 Task: Use the formula "ISBETWEEN" in spreadsheet "Project portfolio".
Action: Mouse moved to (304, 192)
Screenshot: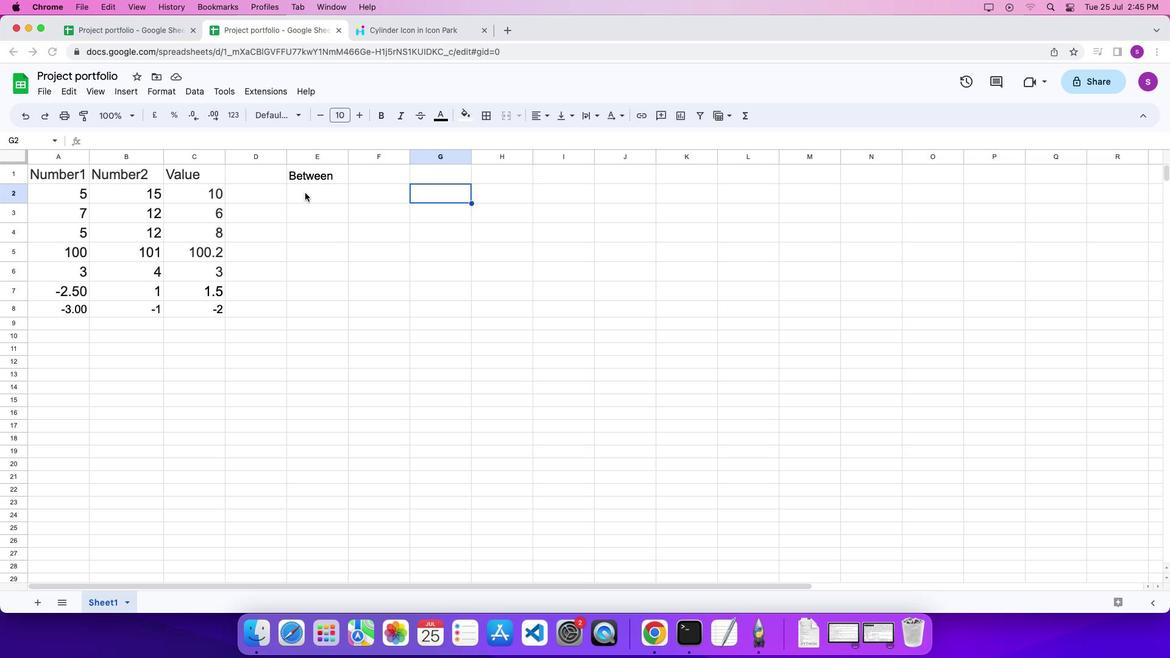 
Action: Mouse pressed left at (304, 192)
Screenshot: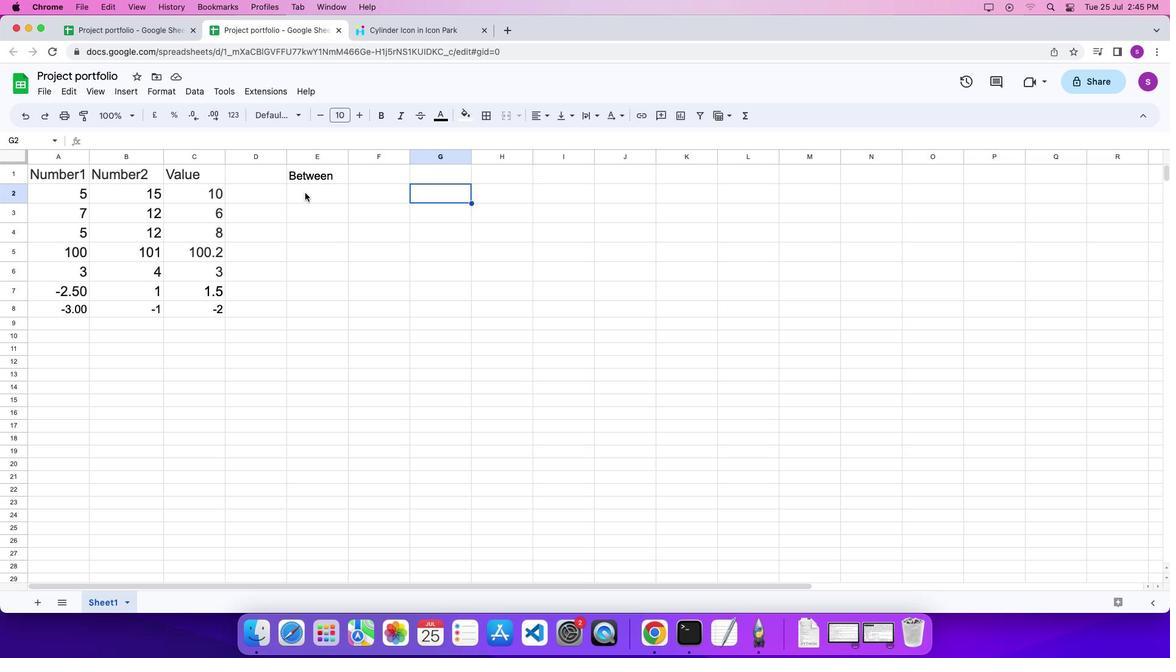 
Action: Mouse pressed left at (304, 192)
Screenshot: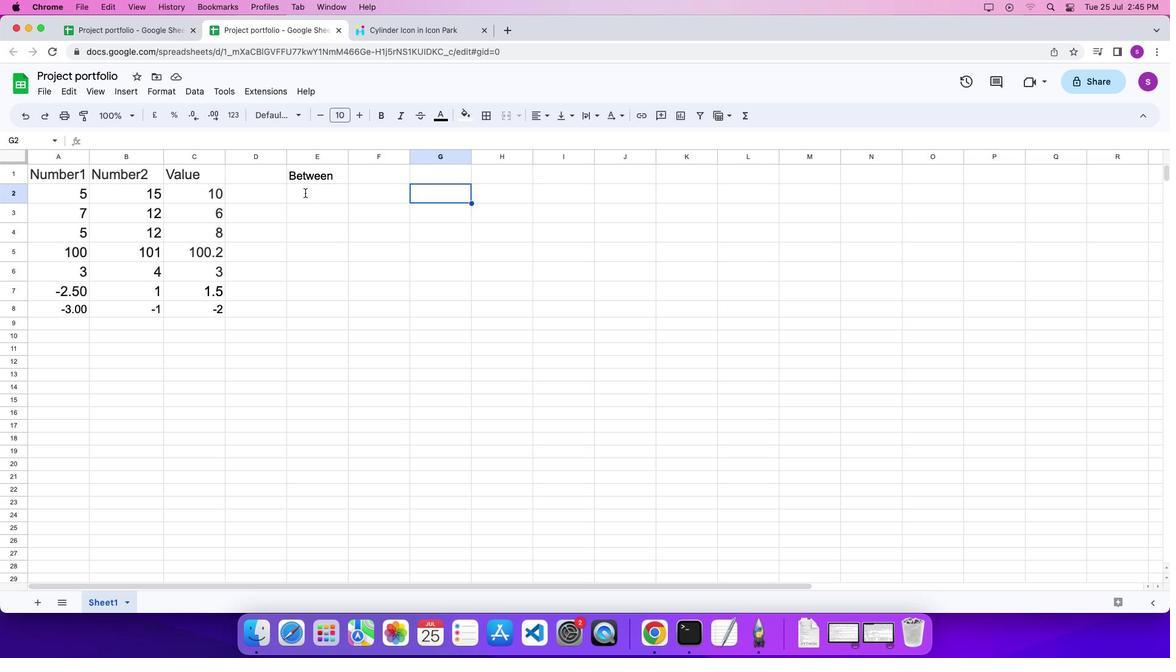 
Action: Mouse pressed left at (304, 192)
Screenshot: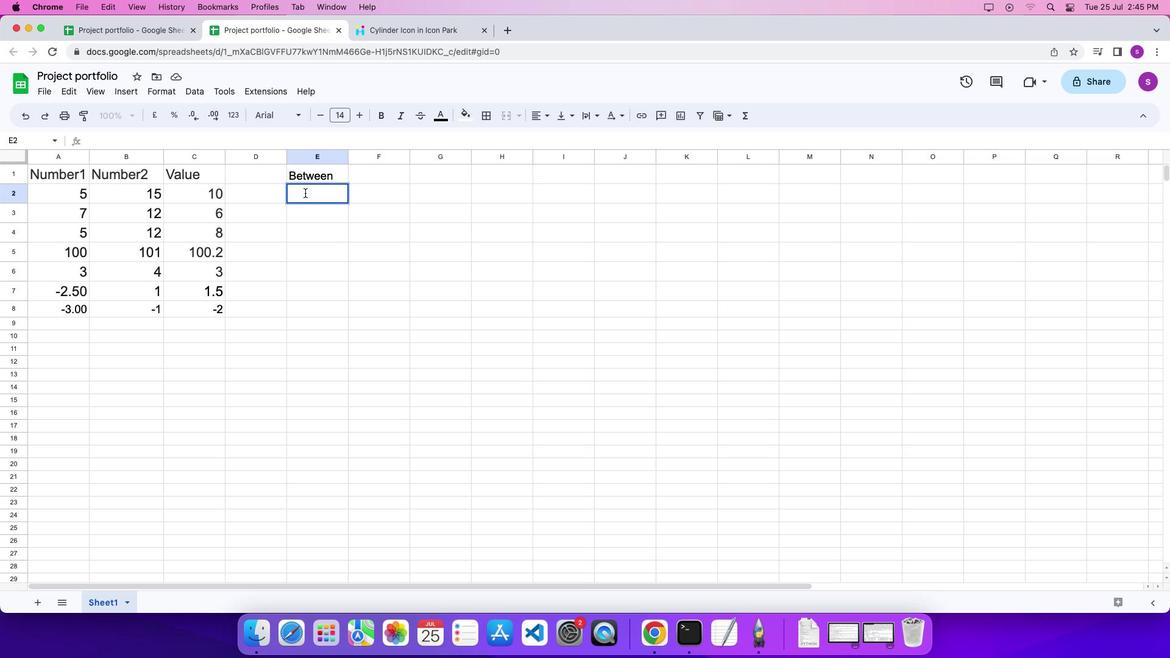 
Action: Key pressed '='
Screenshot: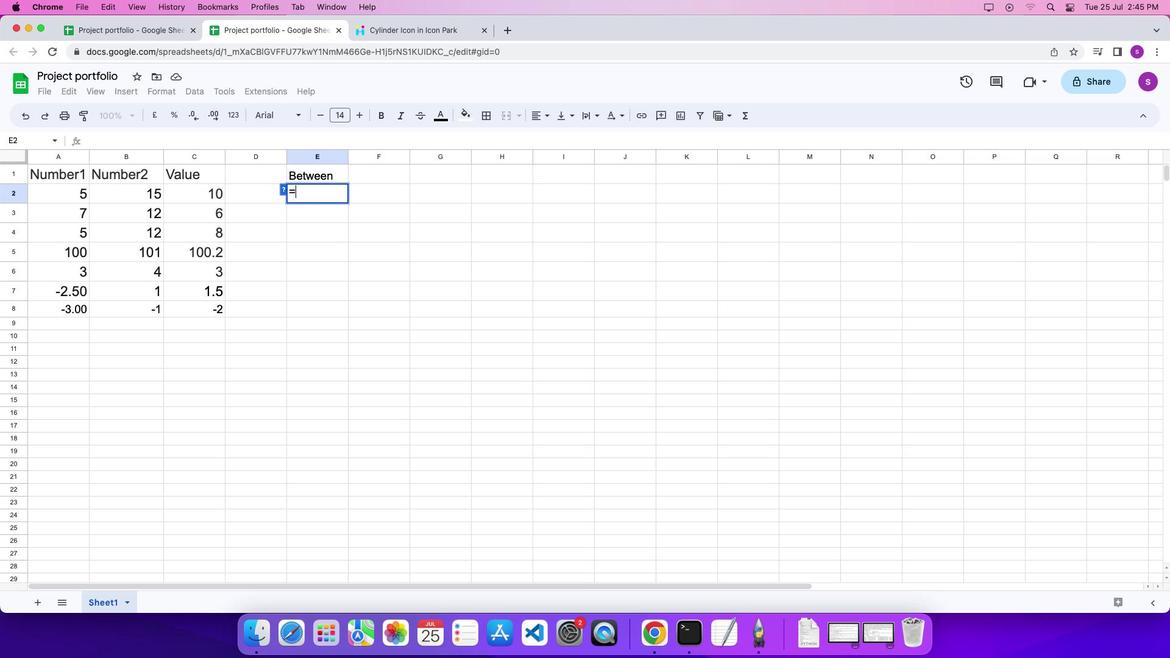 
Action: Mouse moved to (742, 117)
Screenshot: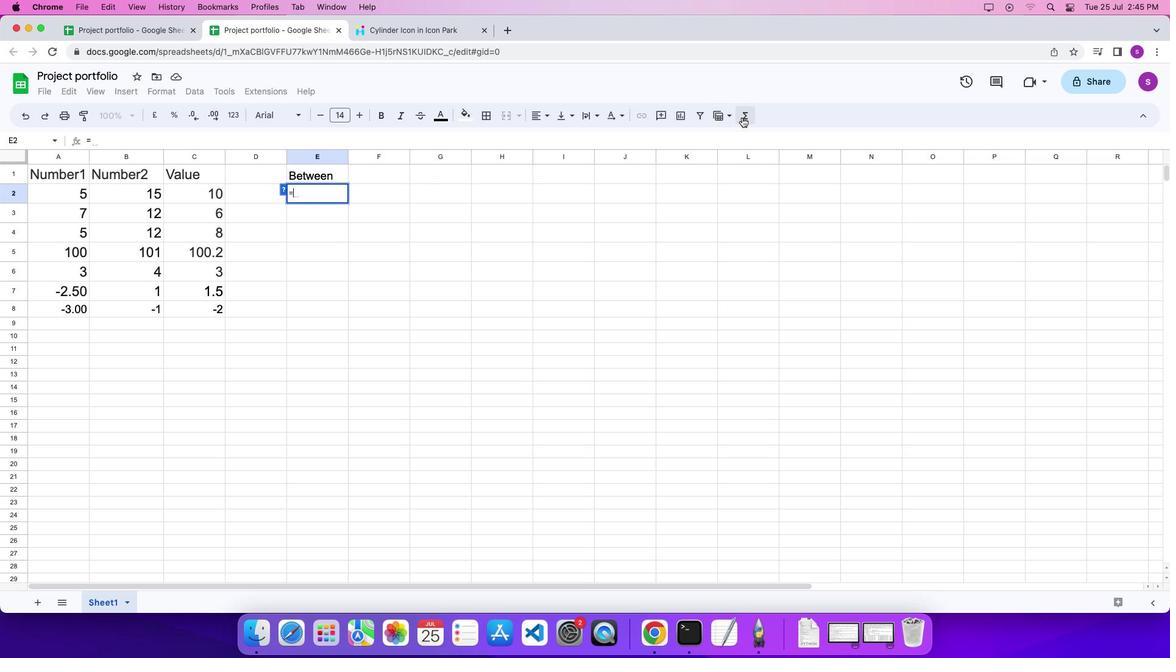 
Action: Mouse pressed left at (742, 117)
Screenshot: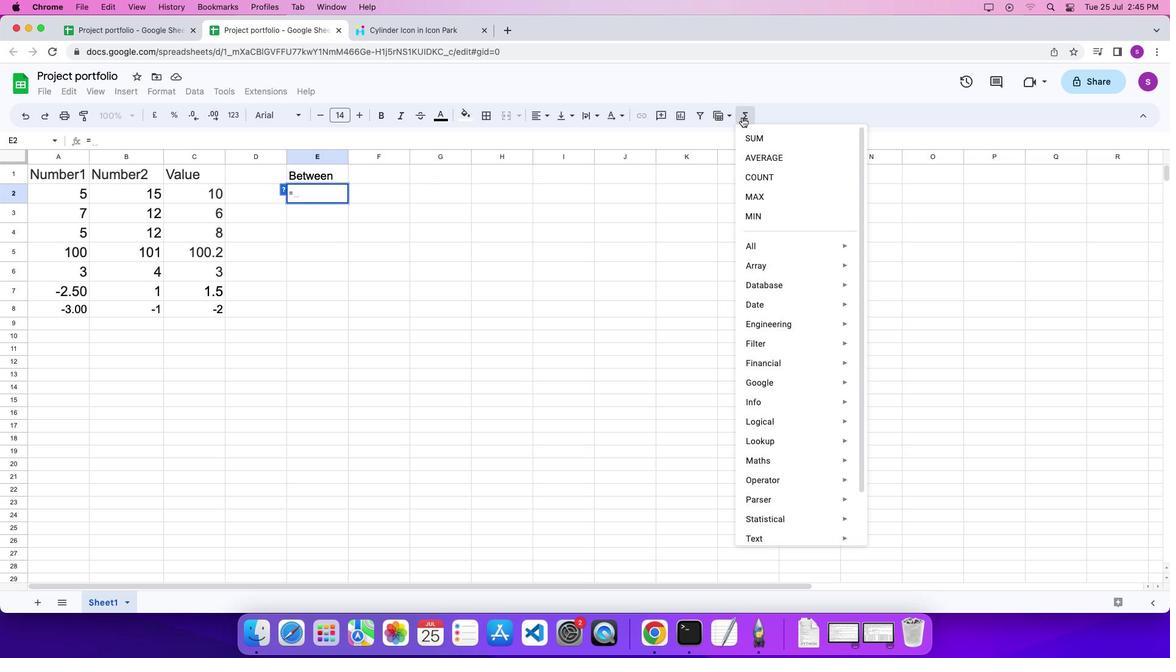 
Action: Mouse moved to (952, 599)
Screenshot: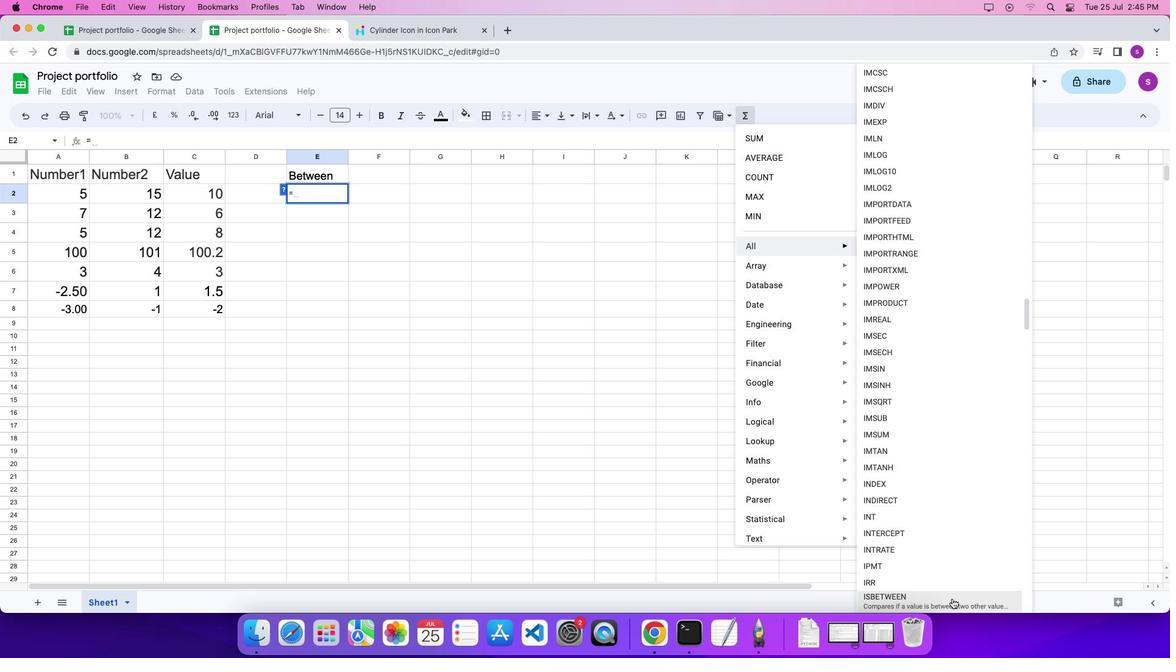
Action: Mouse pressed left at (952, 599)
Screenshot: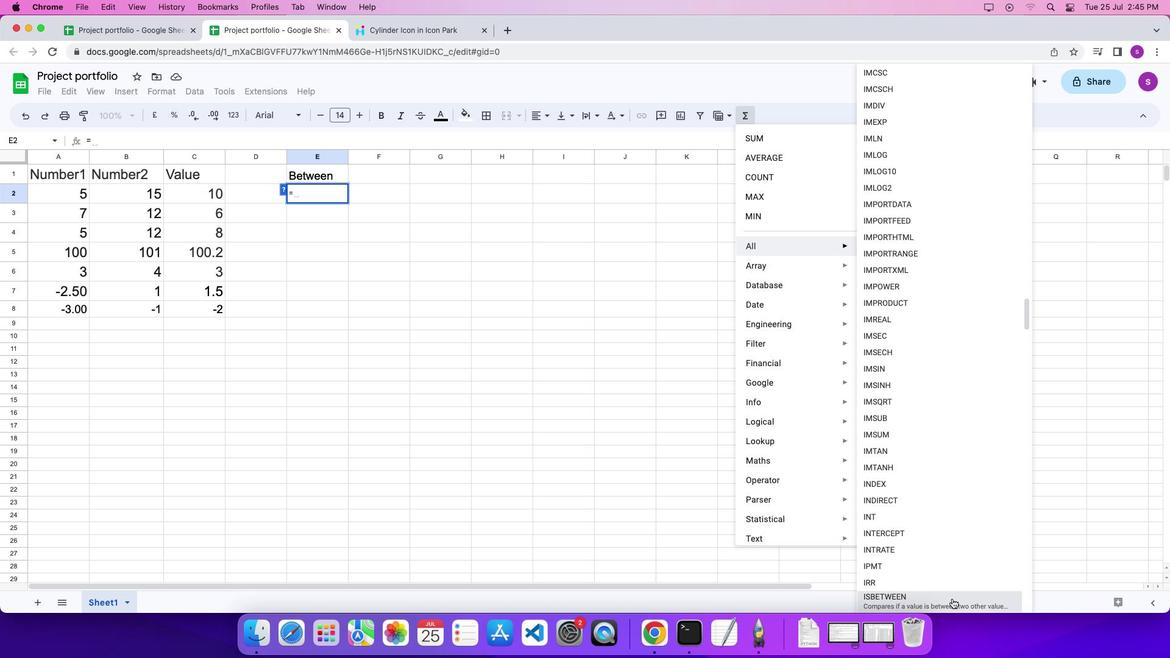 
Action: Mouse moved to (207, 192)
Screenshot: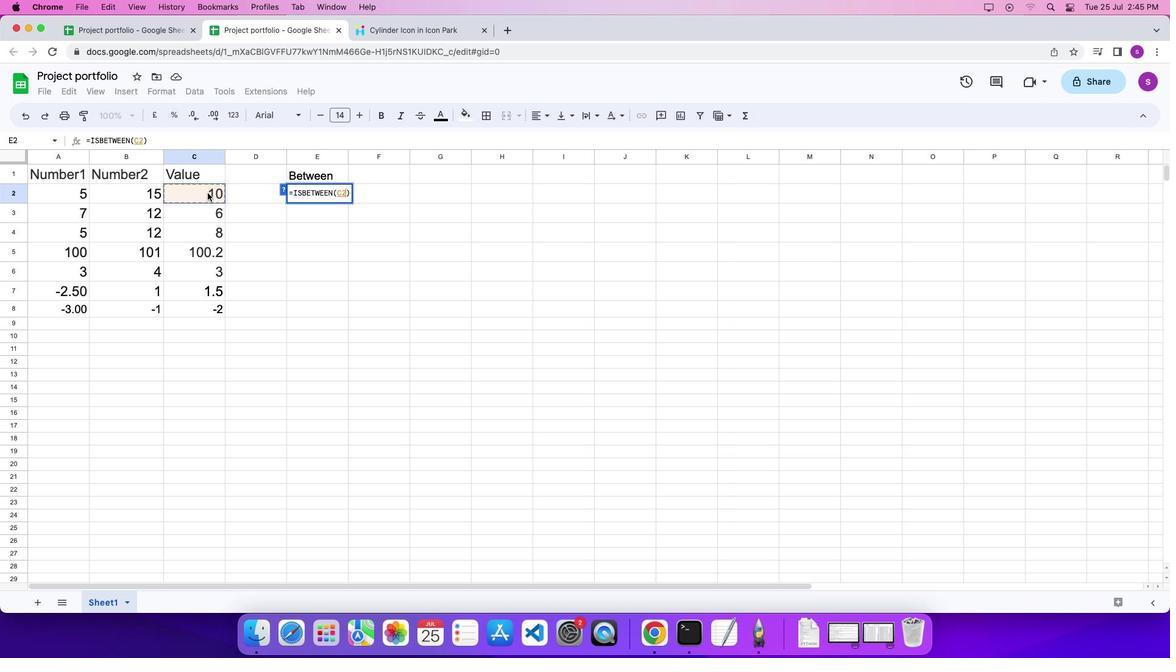 
Action: Mouse pressed left at (207, 192)
Screenshot: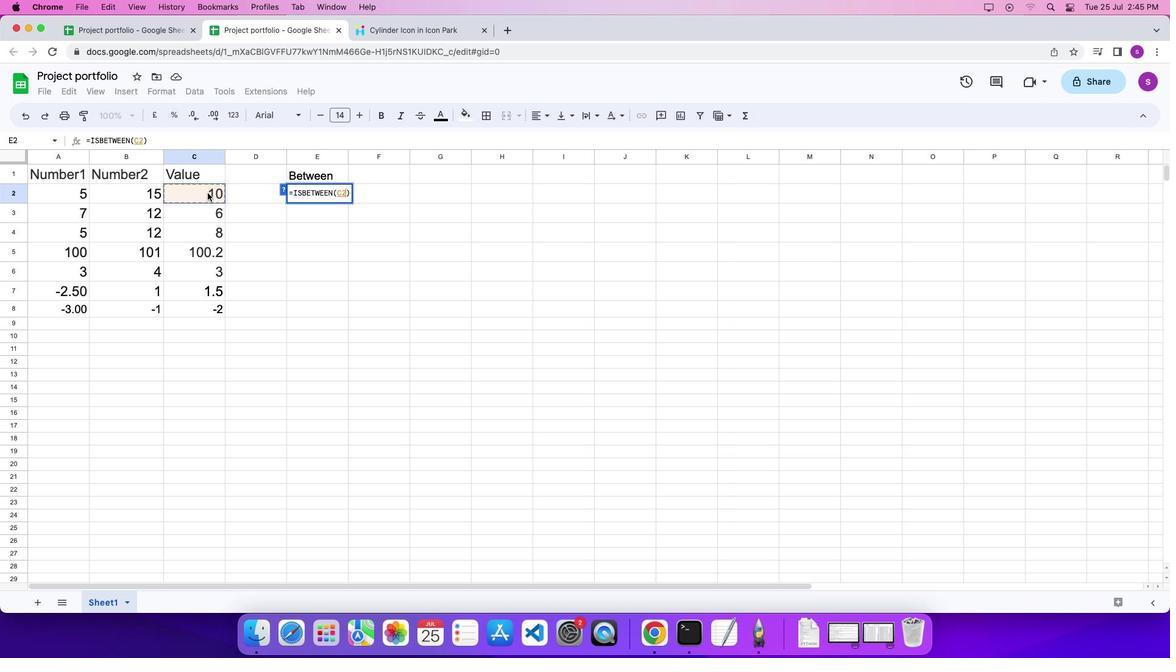 
Action: Mouse moved to (208, 193)
Screenshot: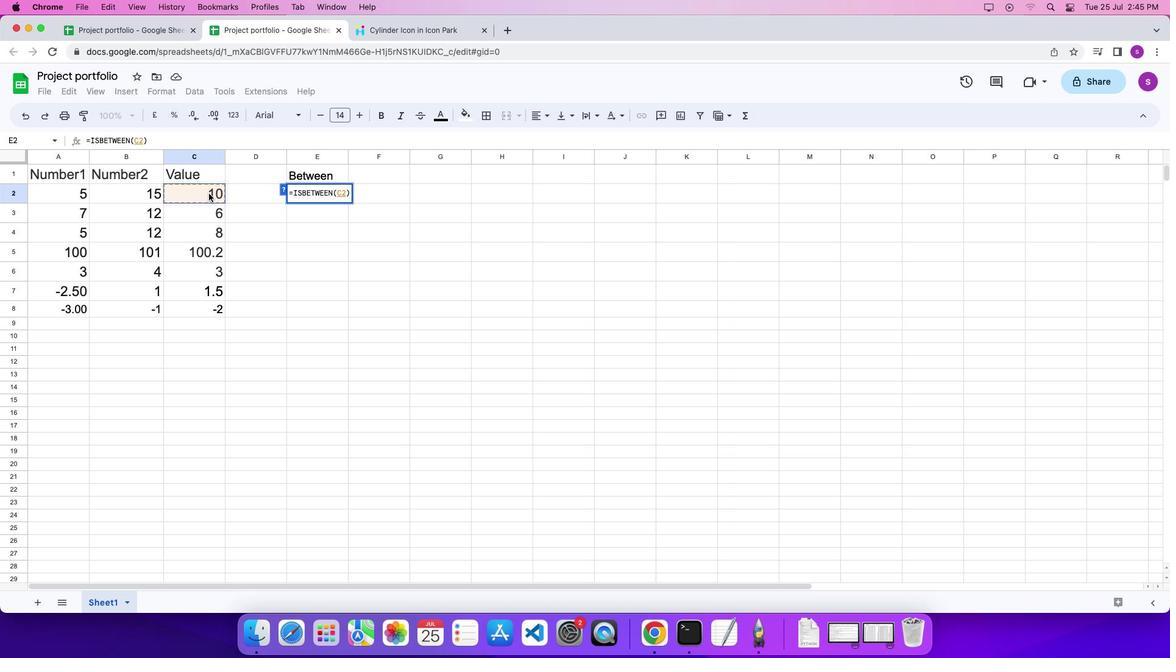 
Action: Key pressed ','
Screenshot: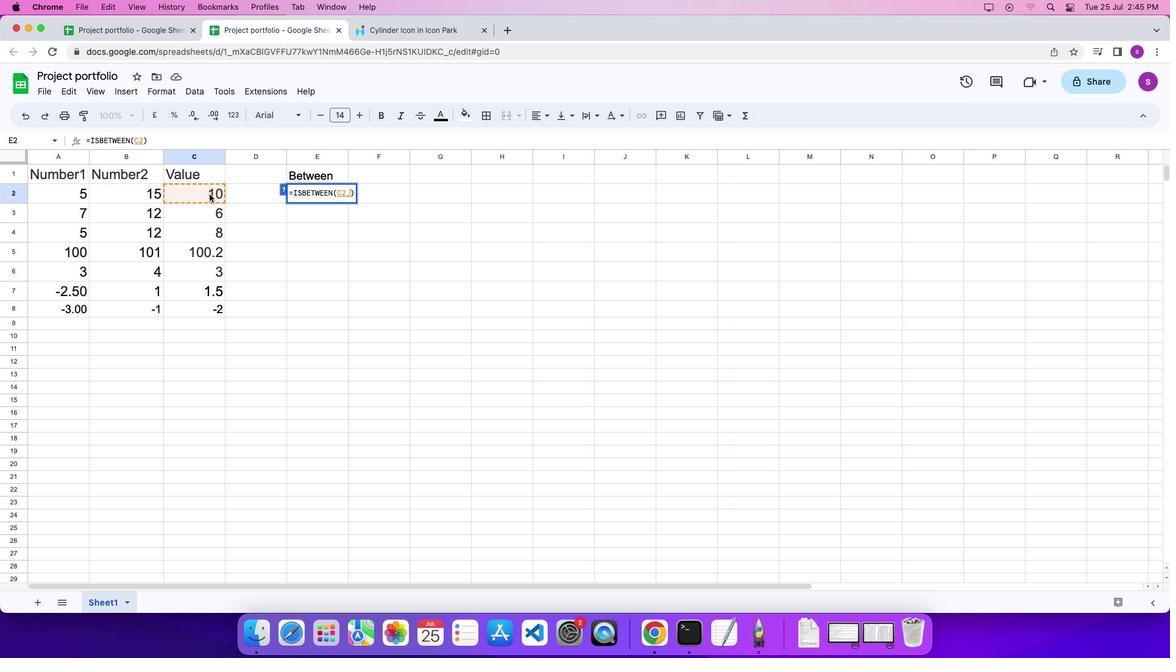 
Action: Mouse moved to (212, 212)
Screenshot: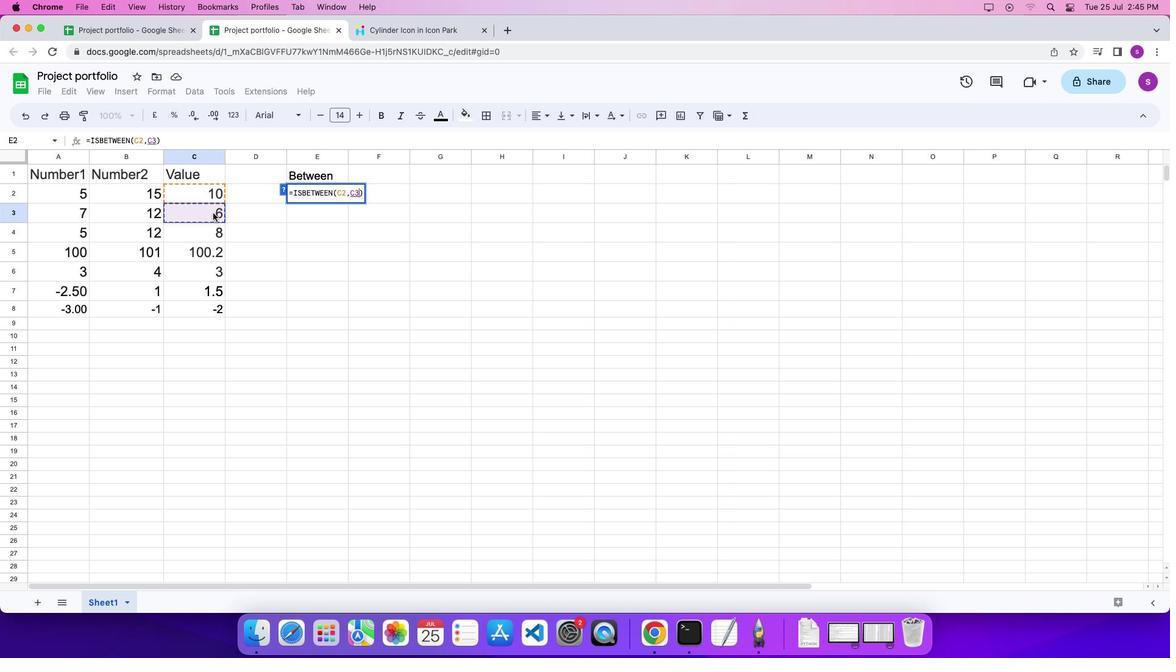
Action: Mouse pressed left at (212, 212)
Screenshot: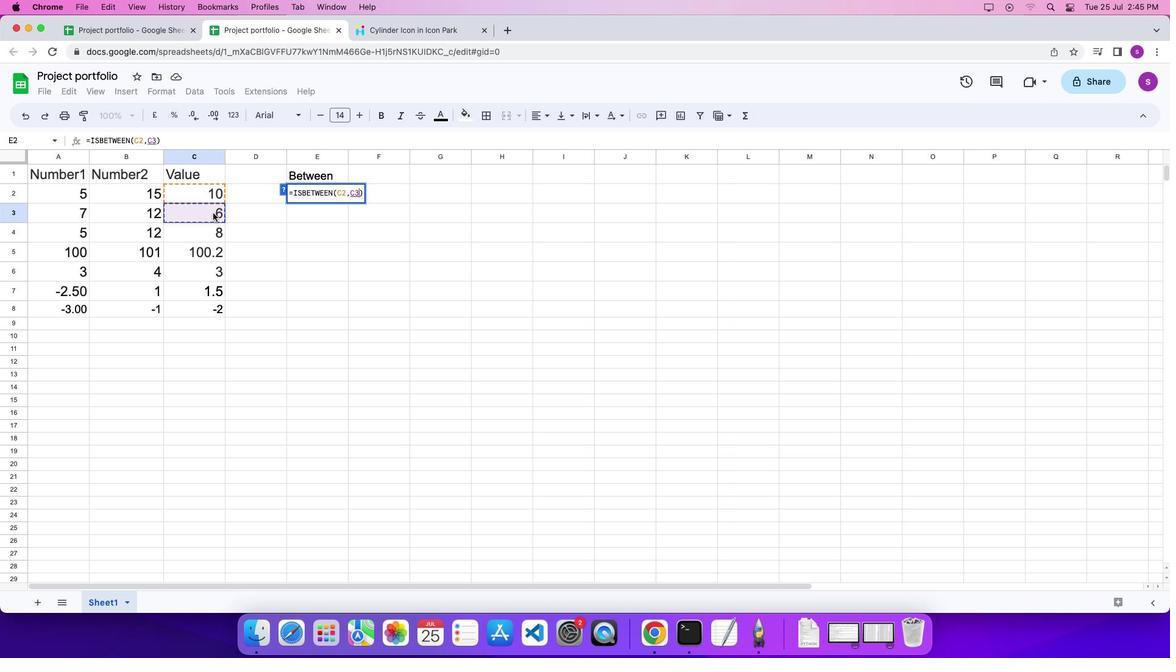 
Action: Mouse moved to (217, 217)
Screenshot: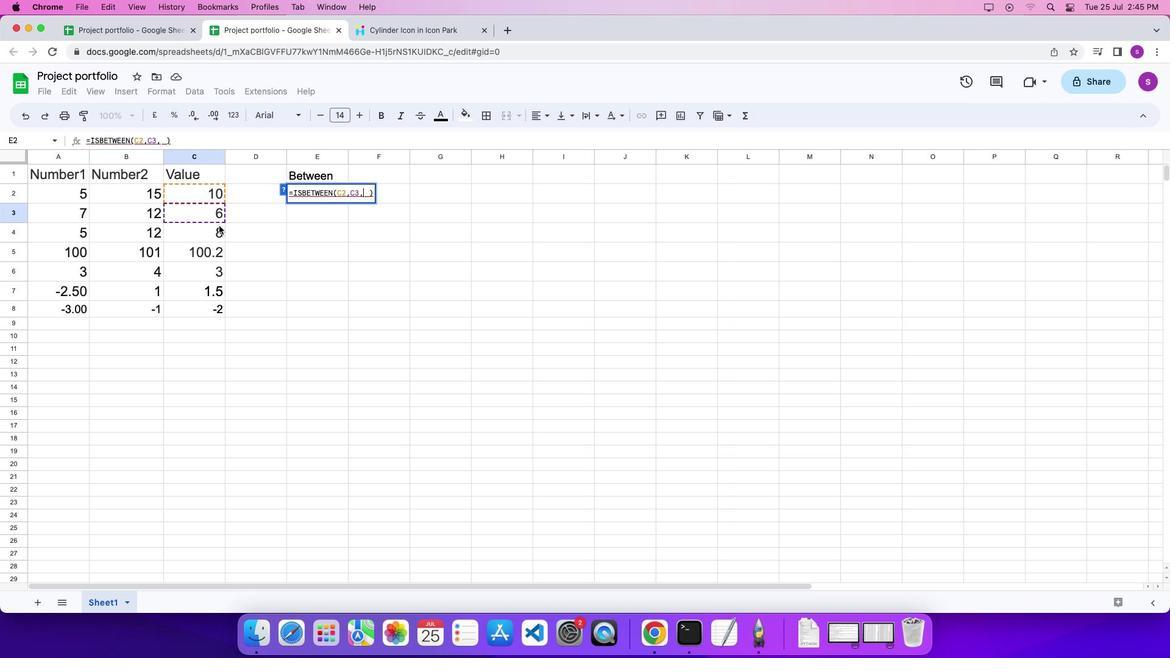 
Action: Key pressed ','
Screenshot: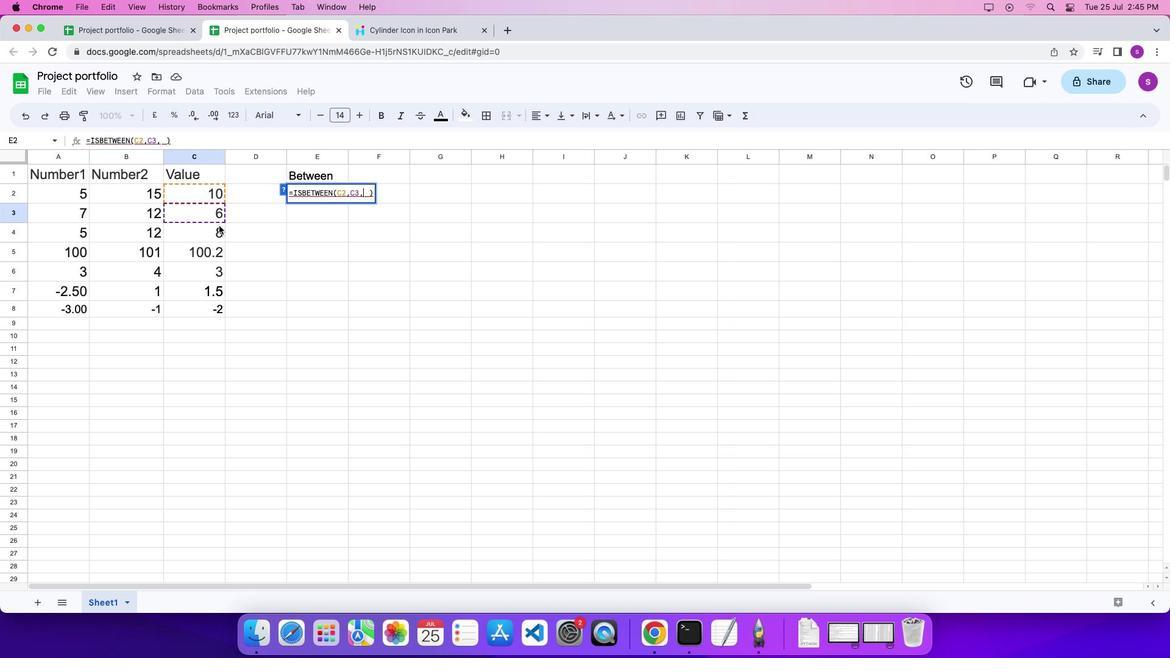 
Action: Mouse moved to (218, 229)
Screenshot: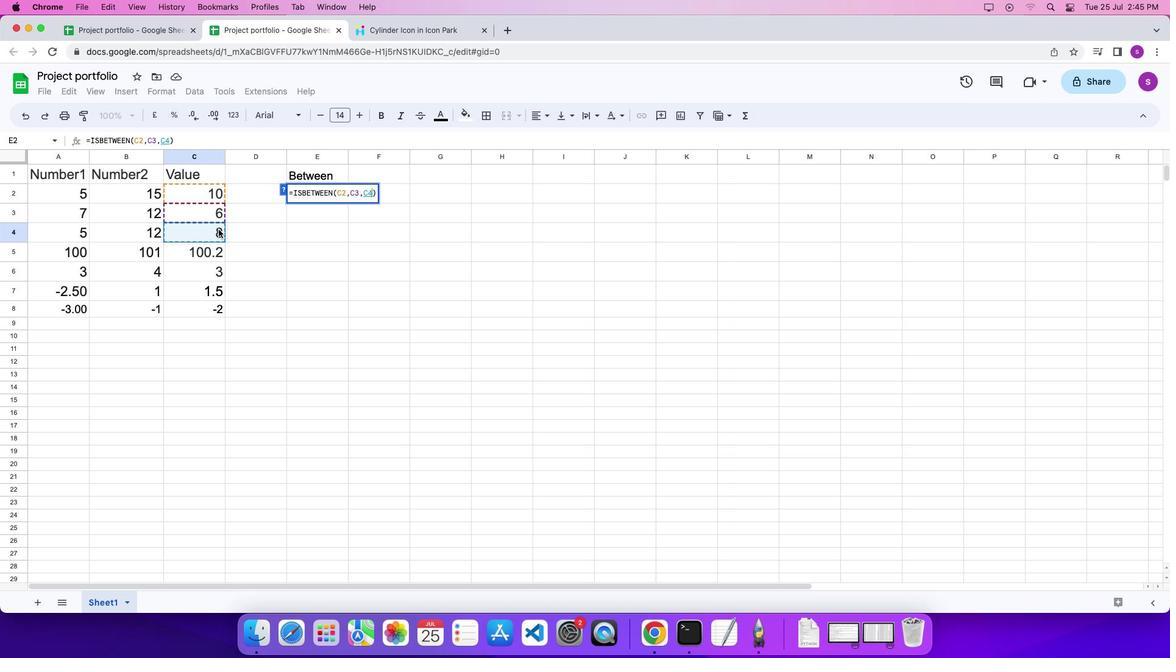 
Action: Mouse pressed left at (218, 229)
Screenshot: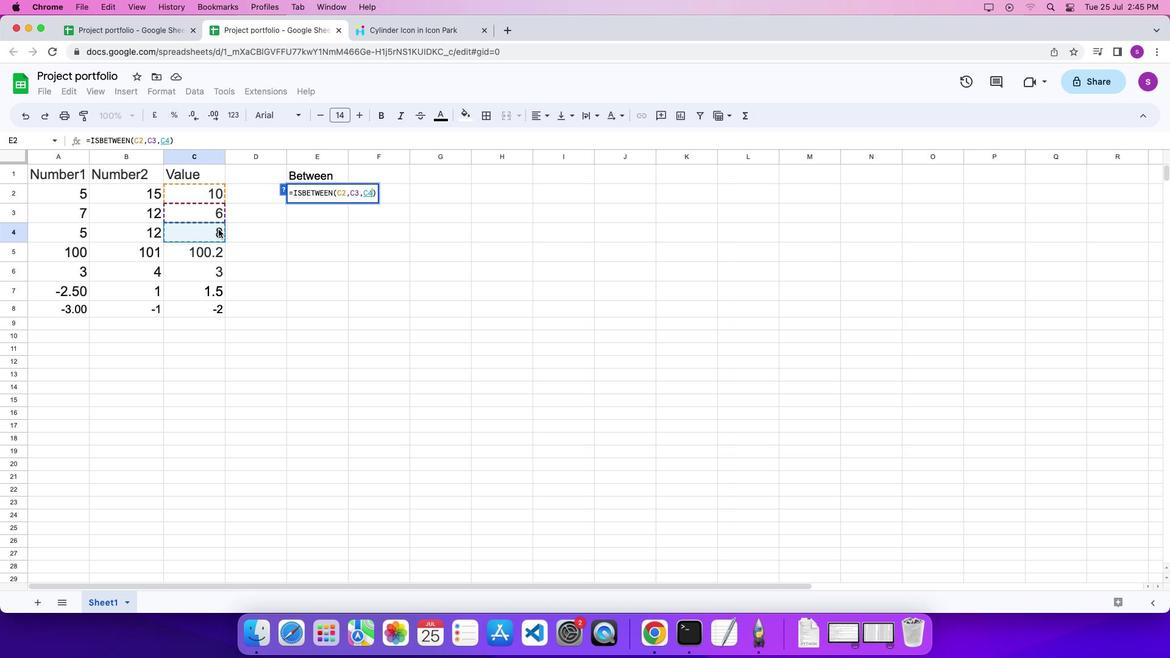 
Action: Mouse moved to (222, 242)
Screenshot: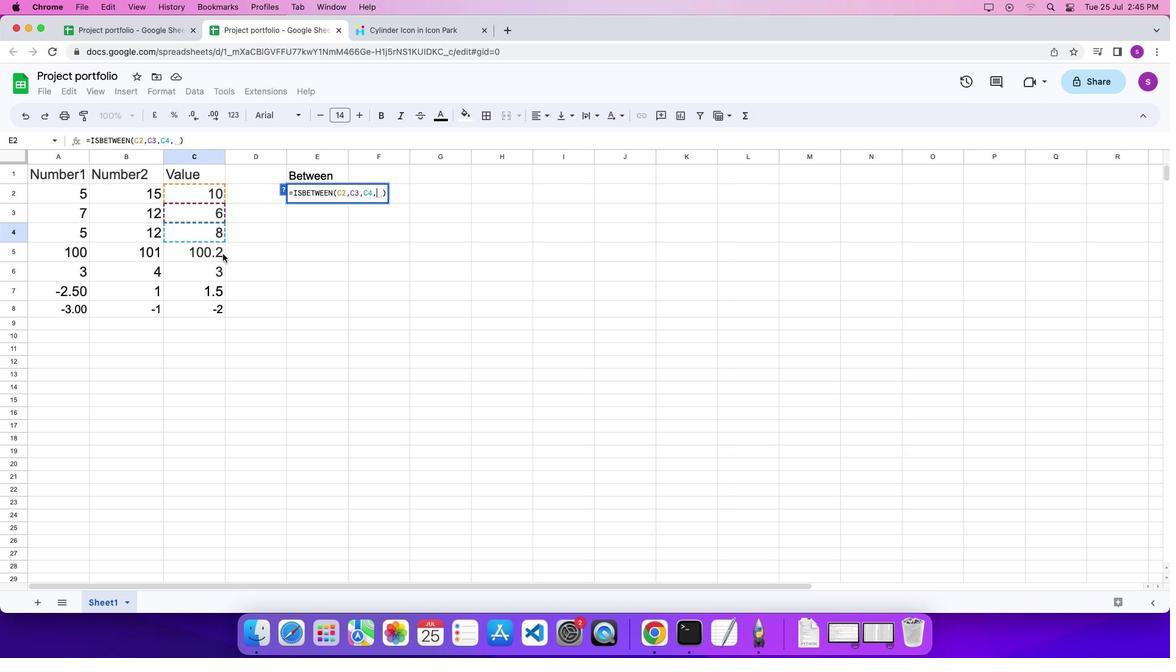 
Action: Key pressed ','
Screenshot: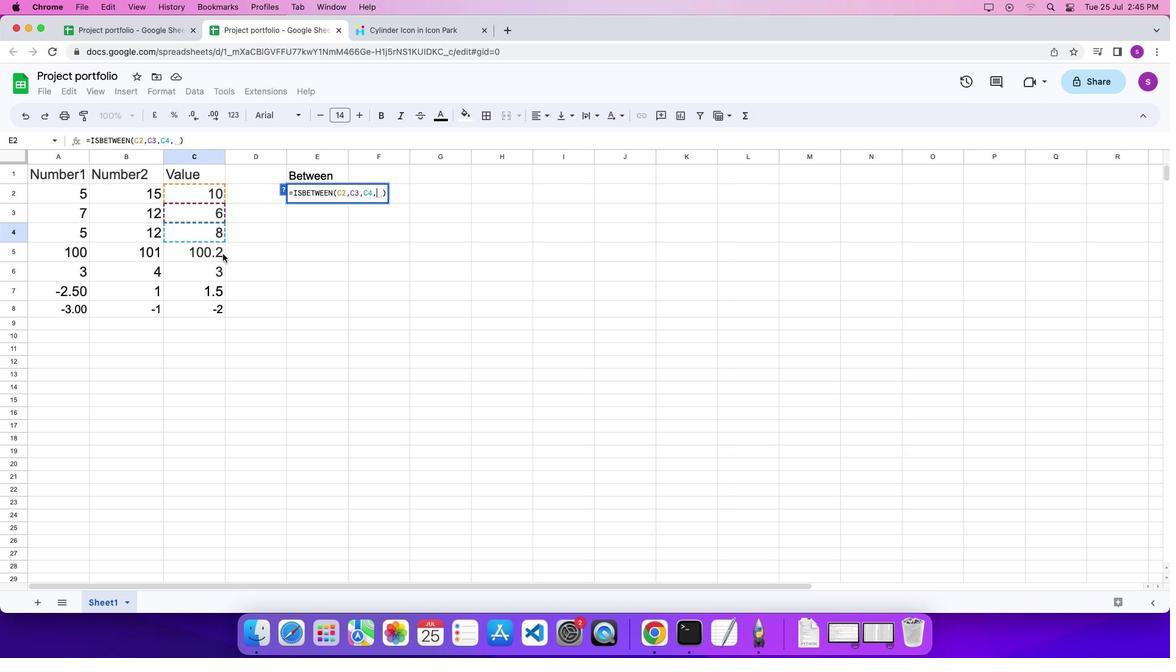 
Action: Mouse moved to (216, 270)
Screenshot: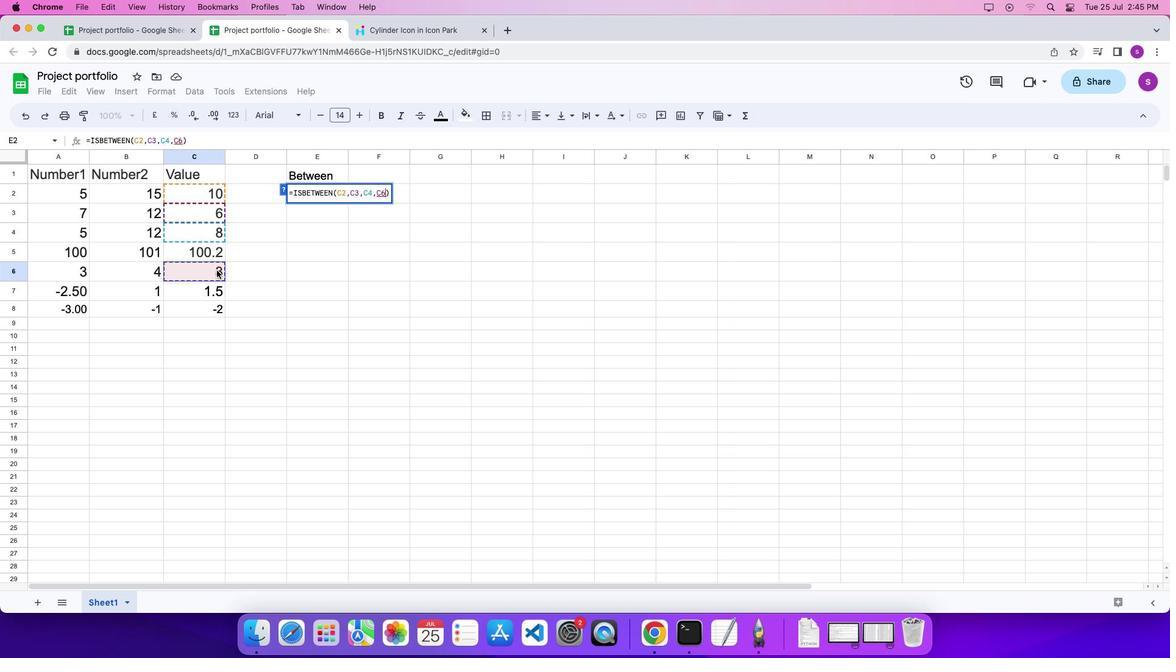 
Action: Mouse pressed left at (216, 270)
Screenshot: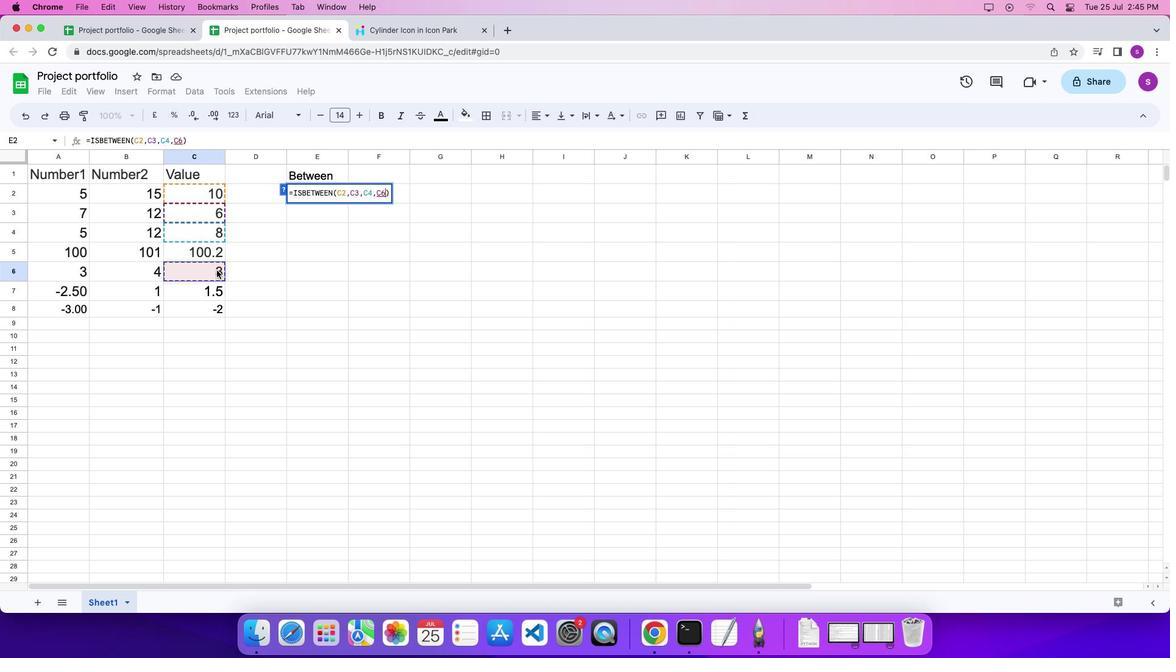 
Action: Mouse moved to (203, 269)
Screenshot: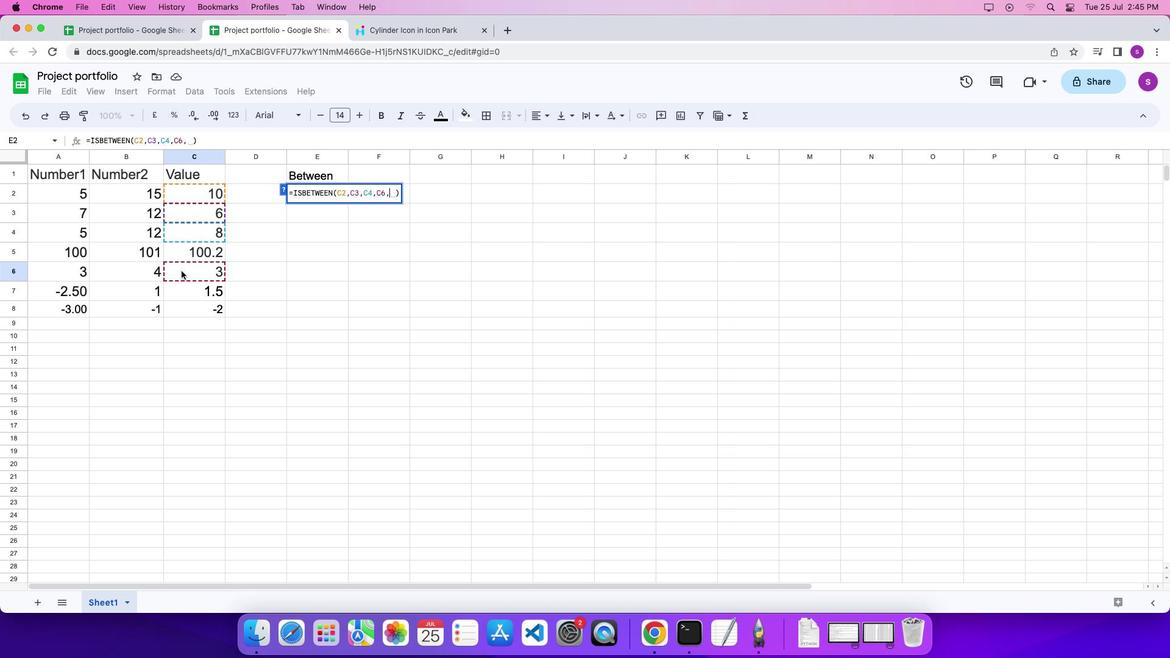 
Action: Key pressed ','
Screenshot: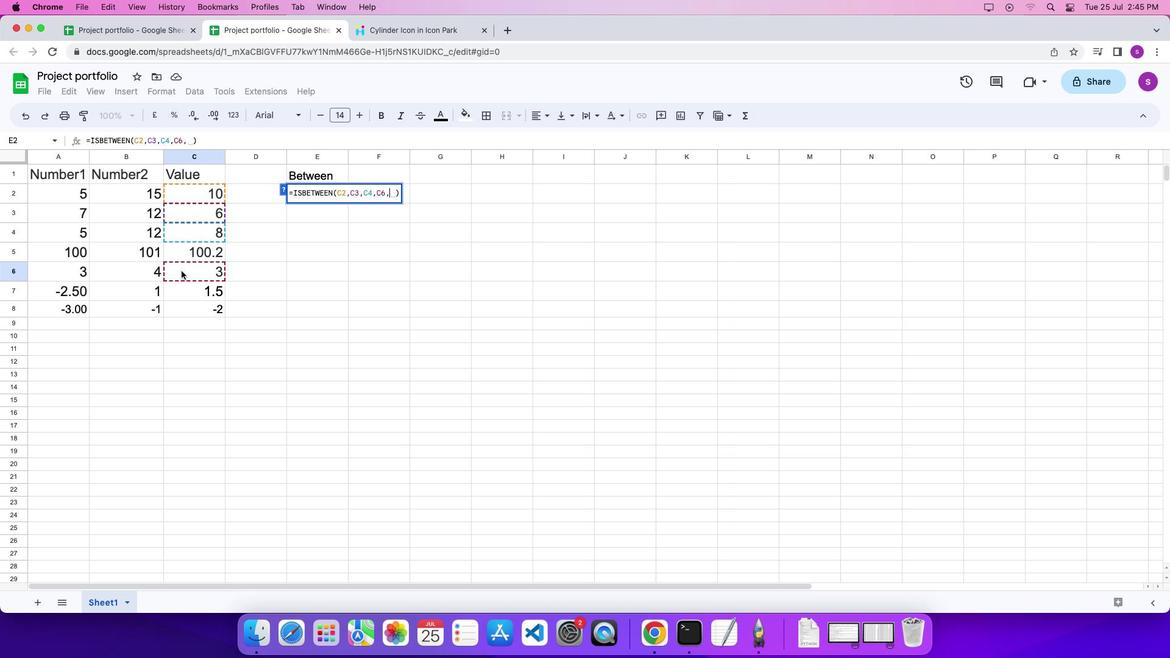 
Action: Mouse moved to (154, 270)
Screenshot: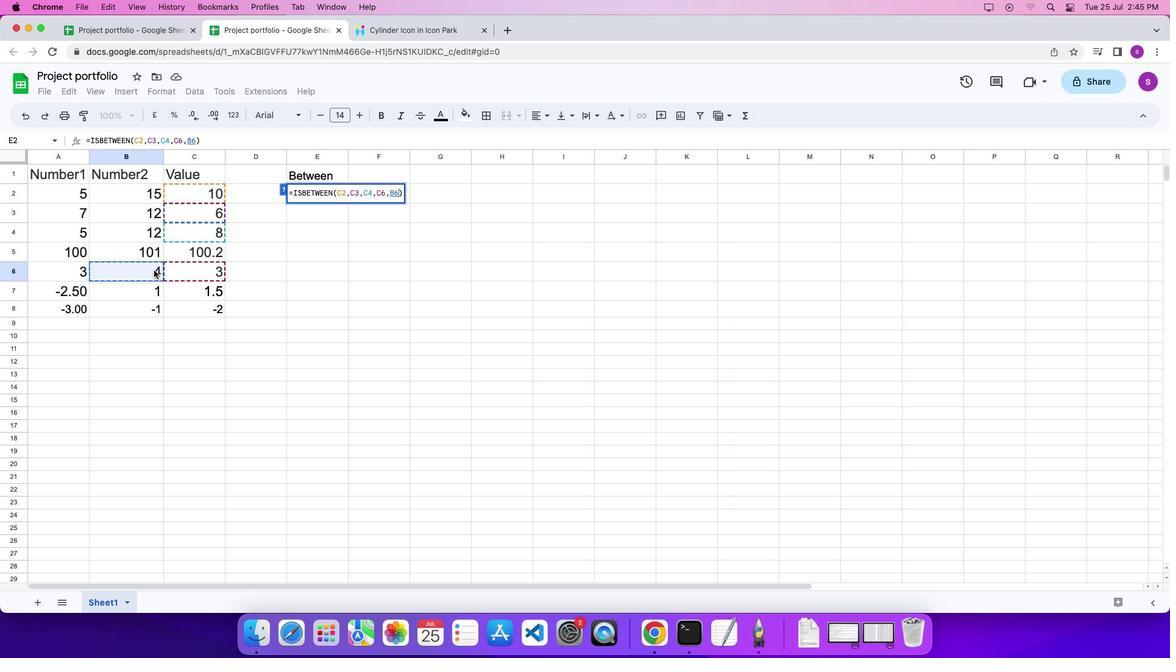 
Action: Mouse pressed left at (154, 270)
Screenshot: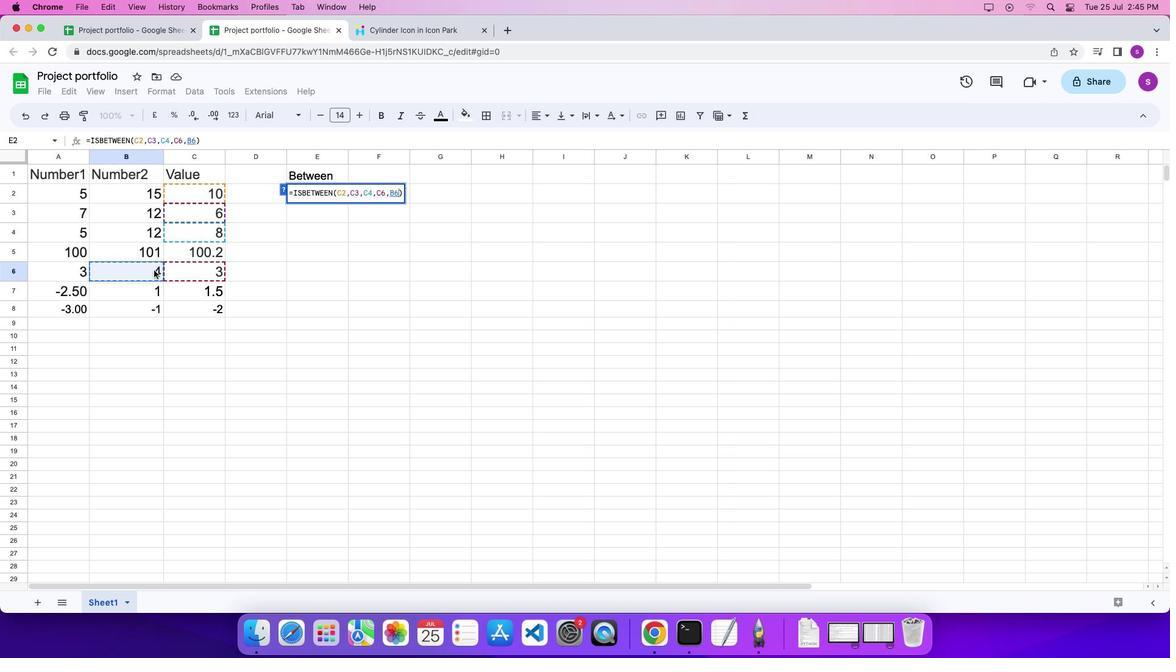 
Action: Mouse moved to (154, 270)
Screenshot: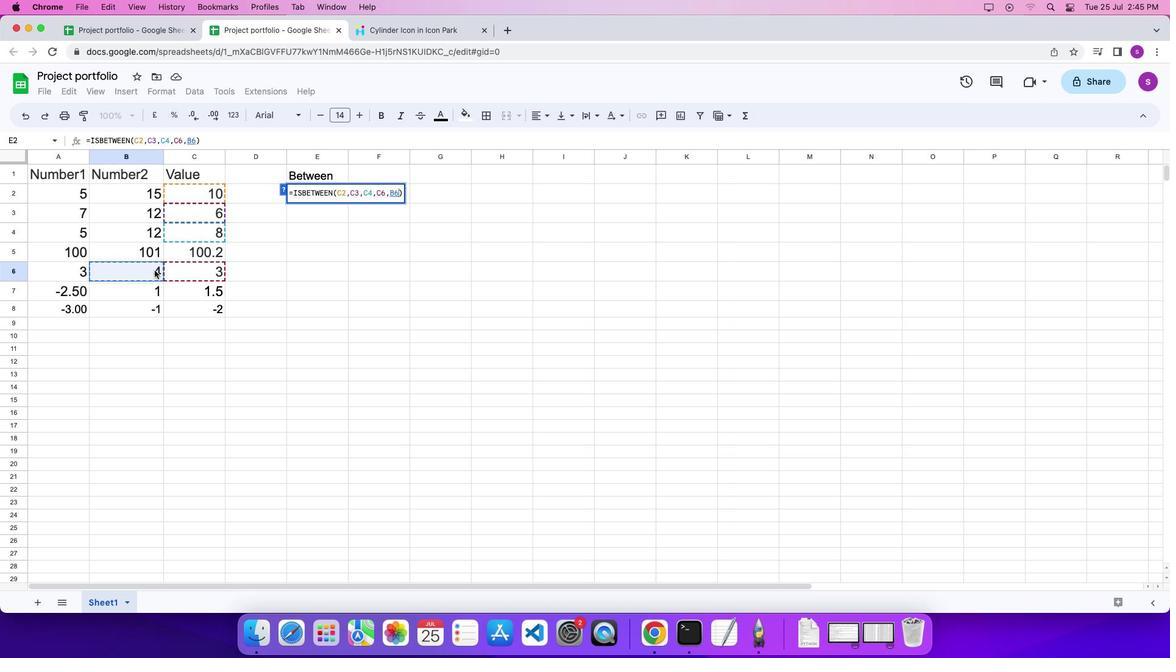 
Action: Key pressed '\x03'
Screenshot: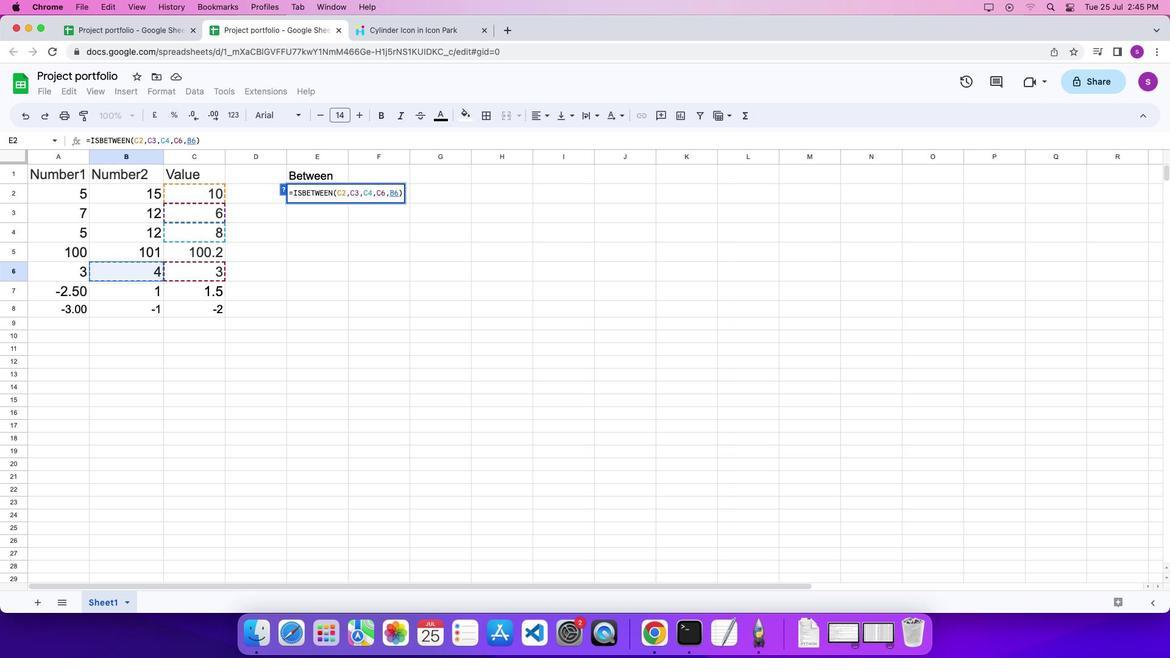 
Action: Mouse moved to (156, 268)
Screenshot: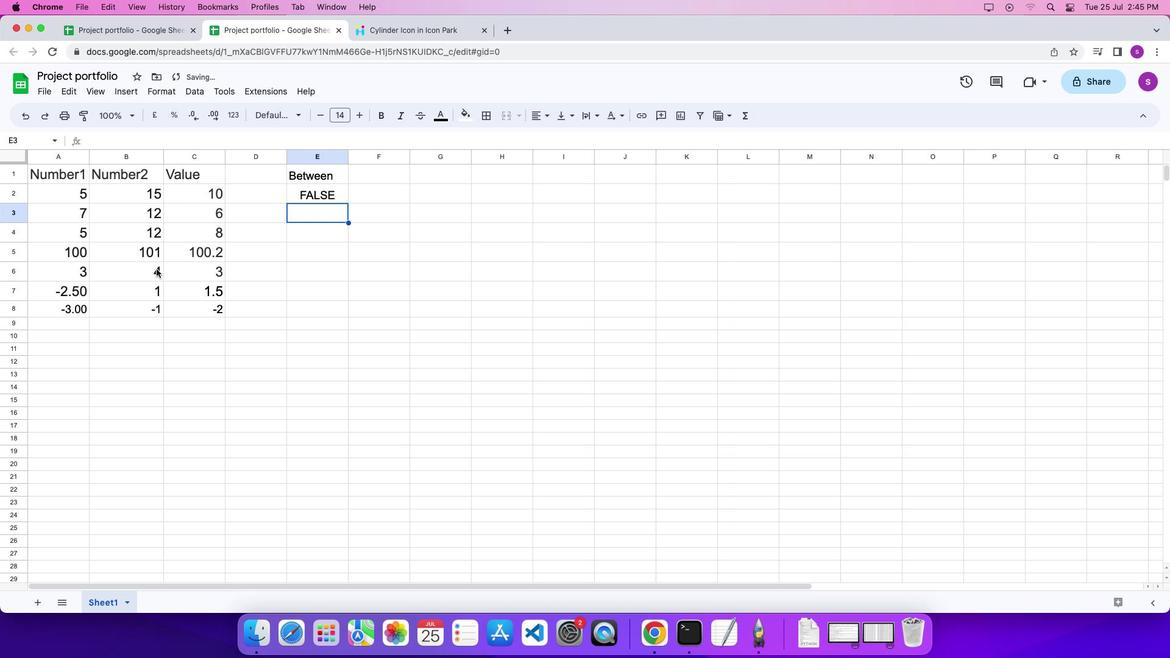 
